 Task: Assign Issue Issue0000000315 to Sprint Sprint0000000189 in Scrum Project Project0000000063 in Jira. Assign Issue Issue0000000316 to Sprint Sprint0000000190 in Scrum Project Project0000000064 in Jira. Assign Issue Issue0000000317 to Sprint Sprint0000000190 in Scrum Project Project0000000064 in Jira. Assign Issue Issue0000000318 to Sprint Sprint0000000191 in Scrum Project Project0000000064 in Jira. Assign Issue Issue0000000319 to Sprint Sprint0000000191 in Scrum Project Project0000000064 in Jira
Action: Mouse moved to (1044, 504)
Screenshot: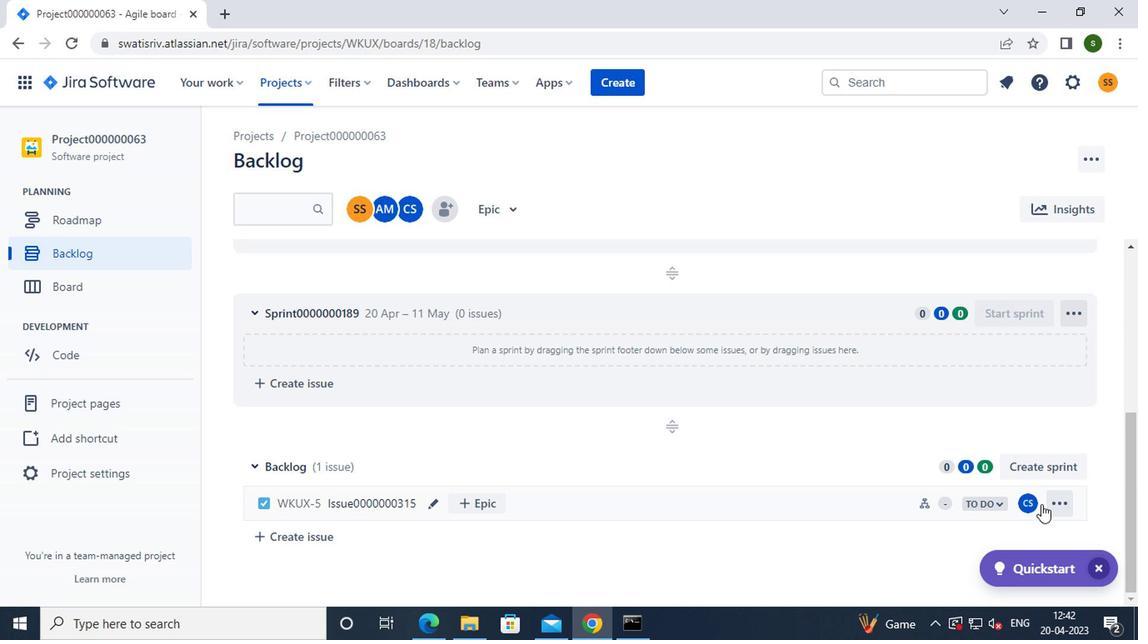 
Action: Mouse pressed left at (1044, 504)
Screenshot: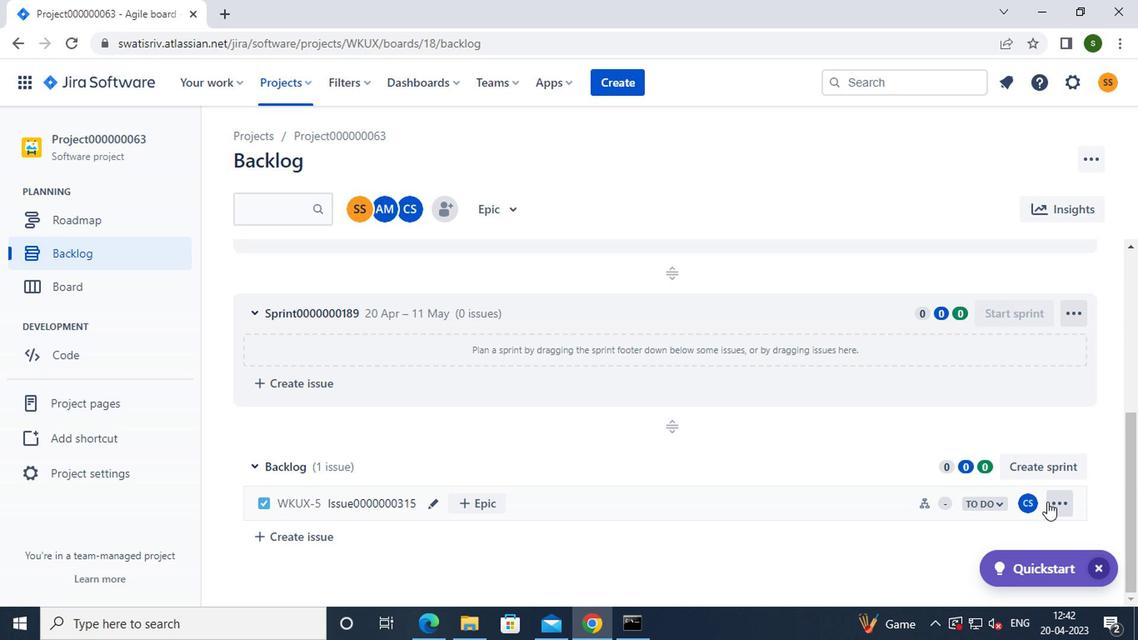 
Action: Mouse moved to (1022, 442)
Screenshot: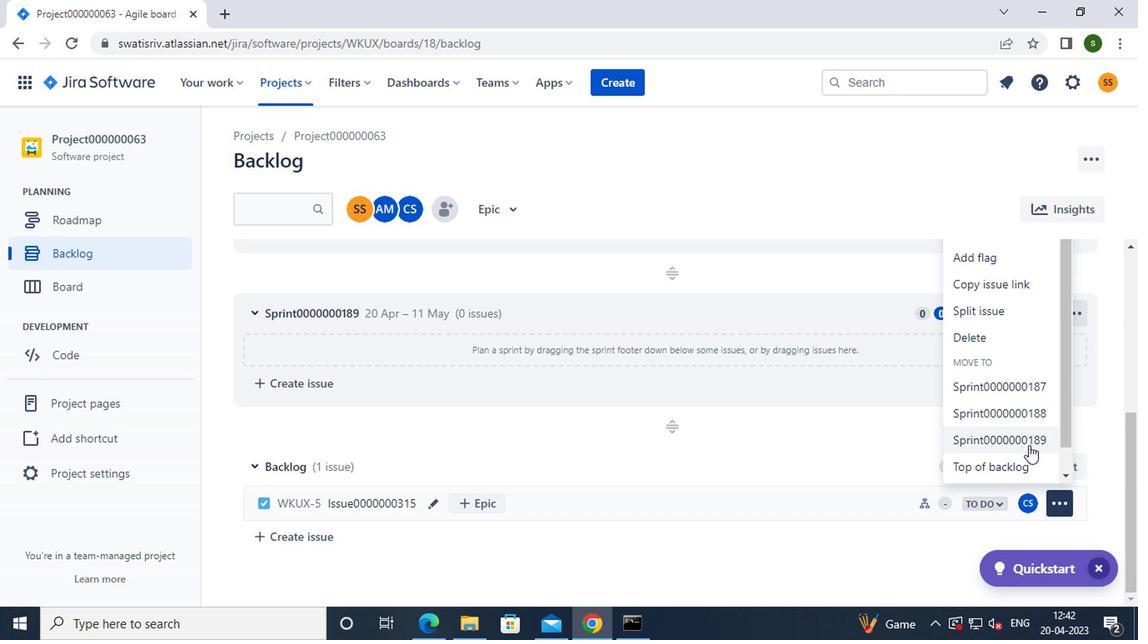 
Action: Mouse pressed left at (1022, 442)
Screenshot: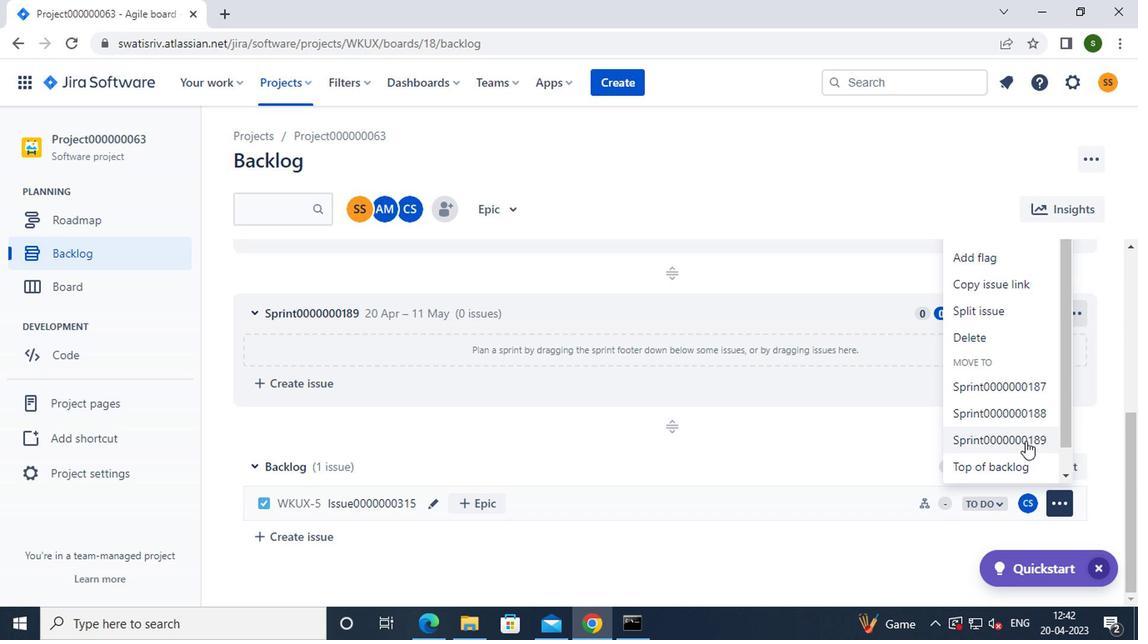 
Action: Mouse moved to (294, 83)
Screenshot: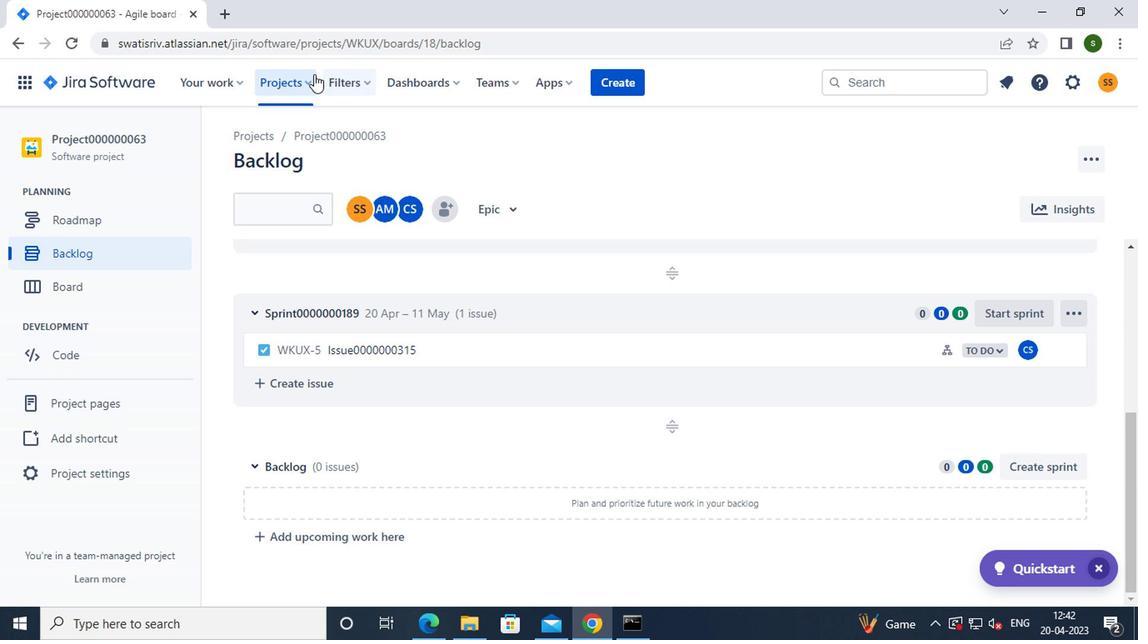 
Action: Mouse pressed left at (294, 83)
Screenshot: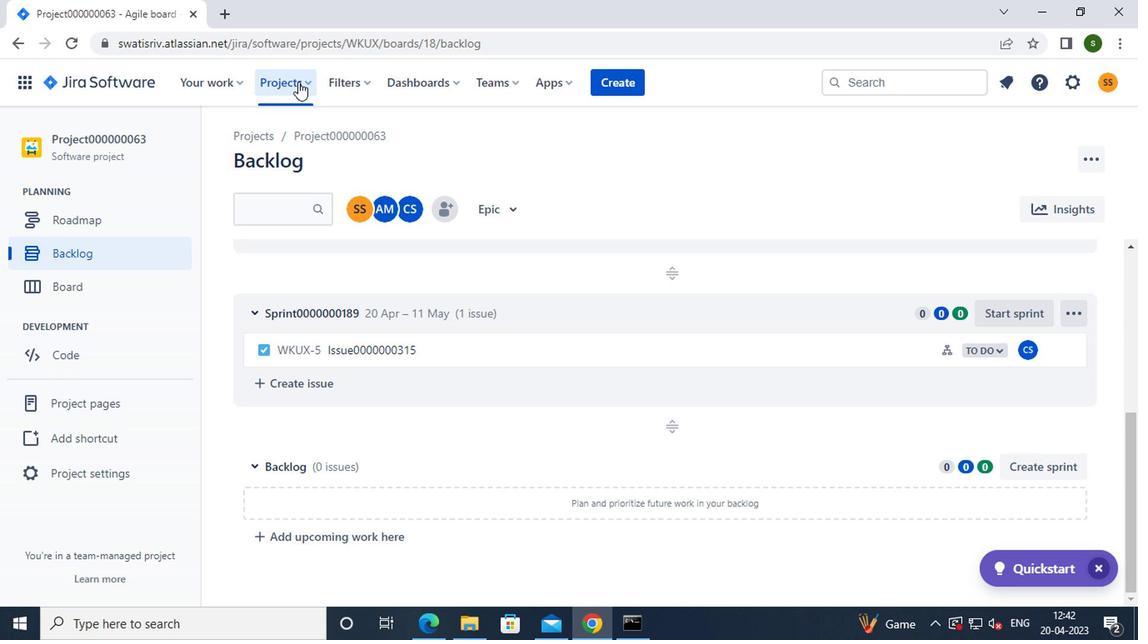 
Action: Mouse moved to (332, 206)
Screenshot: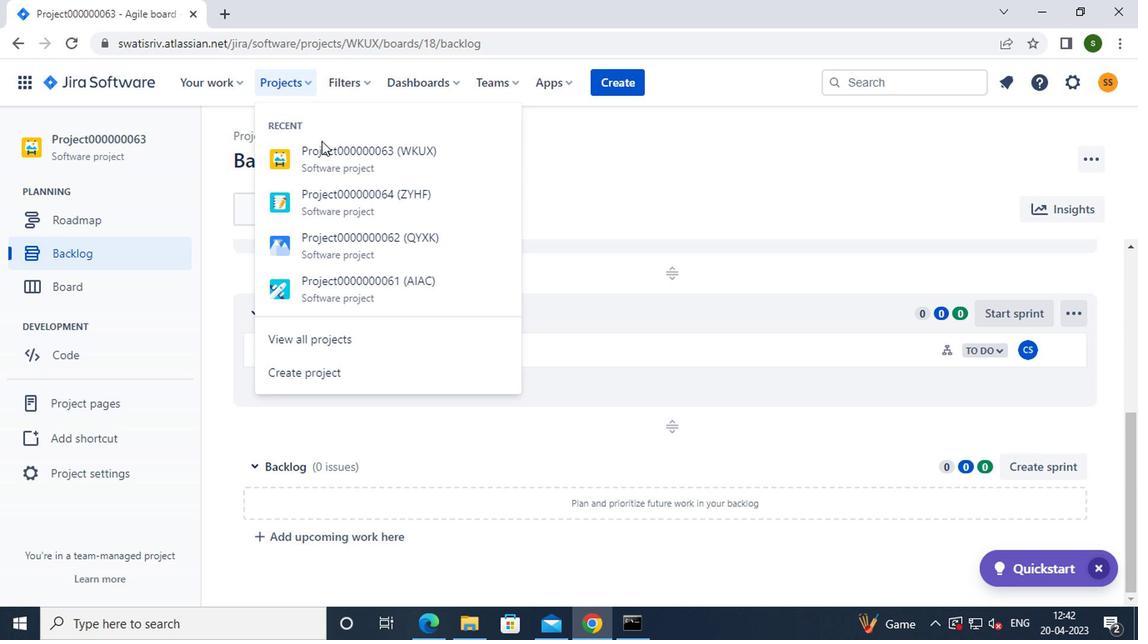 
Action: Mouse pressed left at (332, 206)
Screenshot: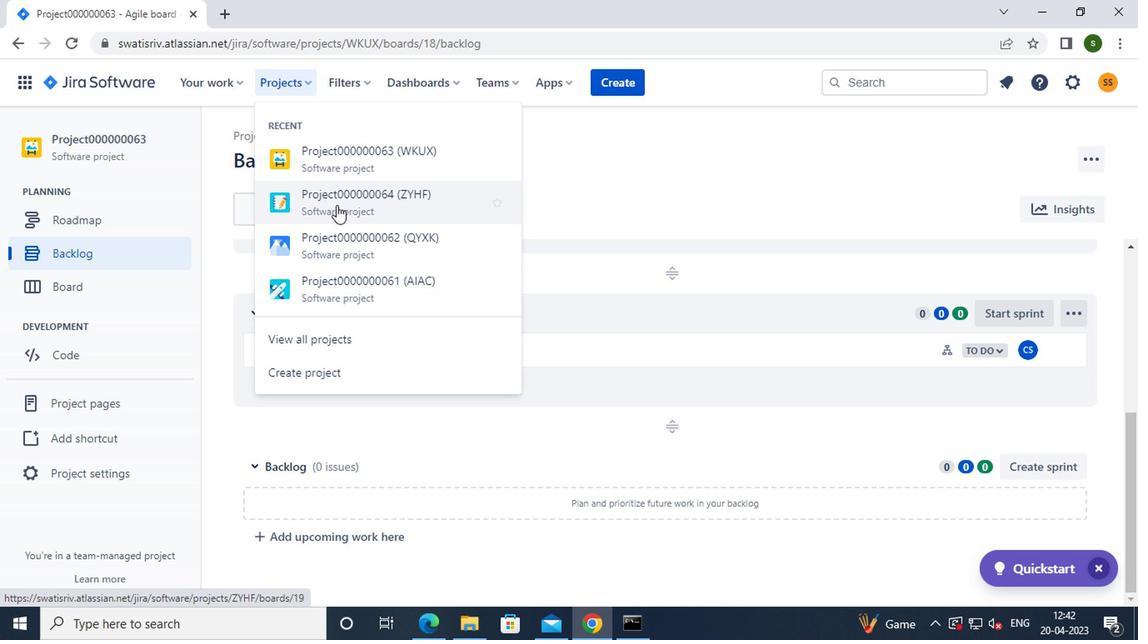
Action: Mouse moved to (103, 254)
Screenshot: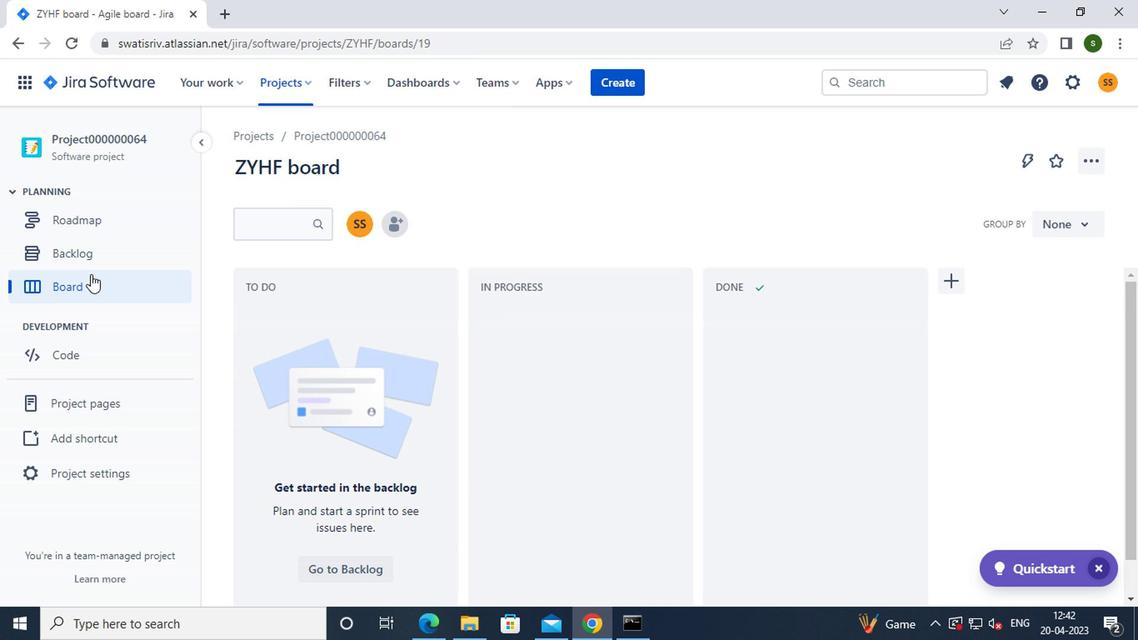 
Action: Mouse pressed left at (103, 254)
Screenshot: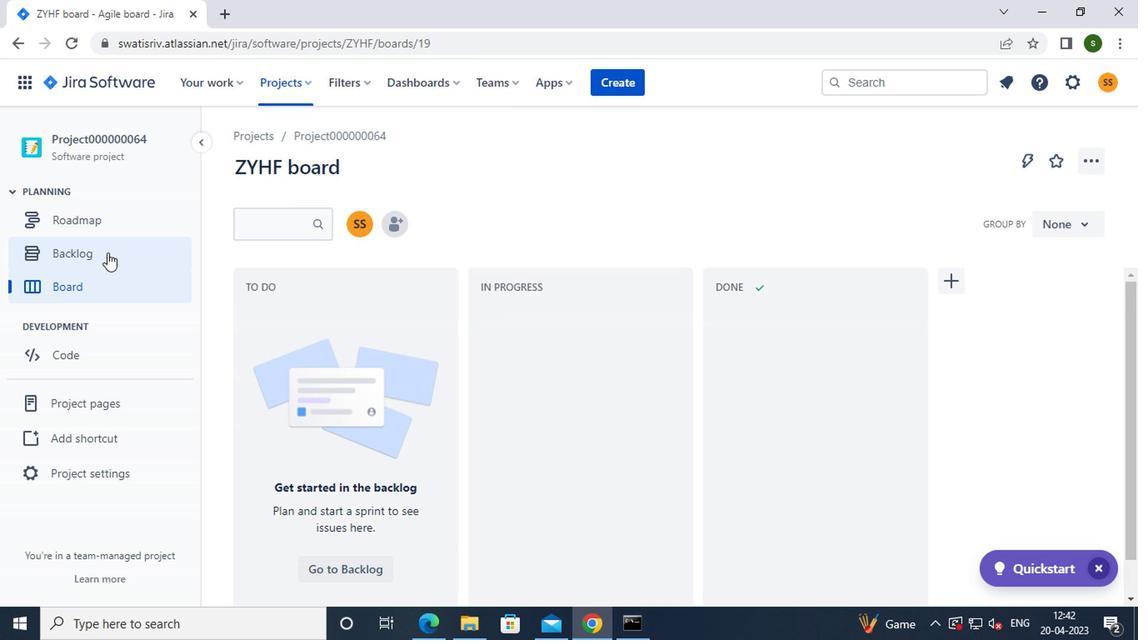 
Action: Mouse moved to (704, 381)
Screenshot: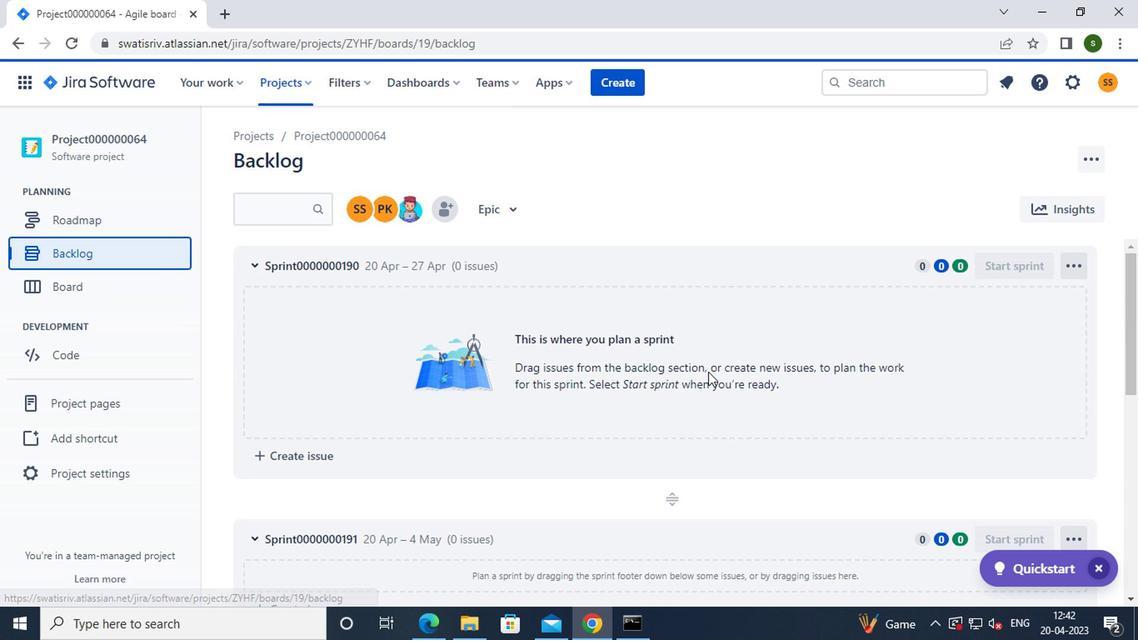 
Action: Mouse scrolled (704, 380) with delta (0, -1)
Screenshot: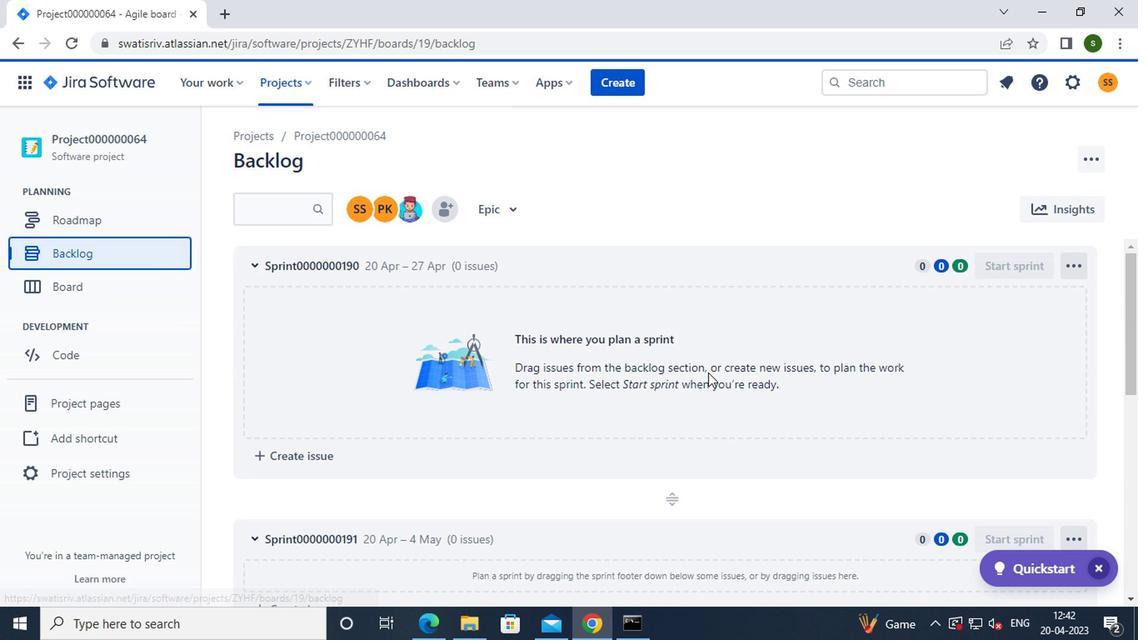 
Action: Mouse moved to (704, 381)
Screenshot: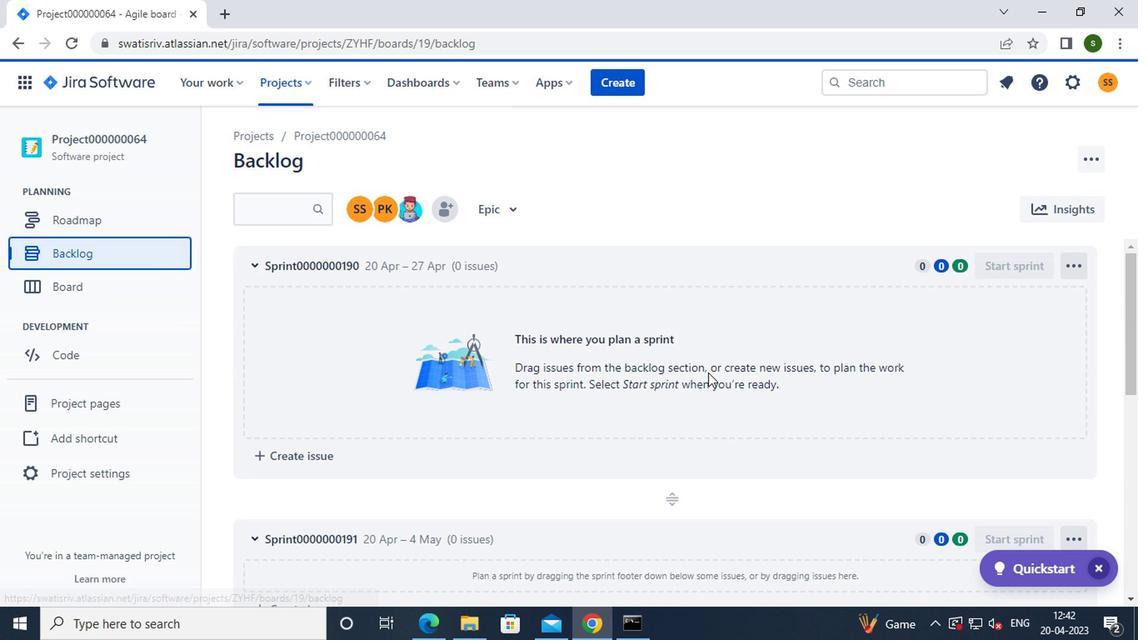 
Action: Mouse scrolled (704, 381) with delta (0, 0)
Screenshot: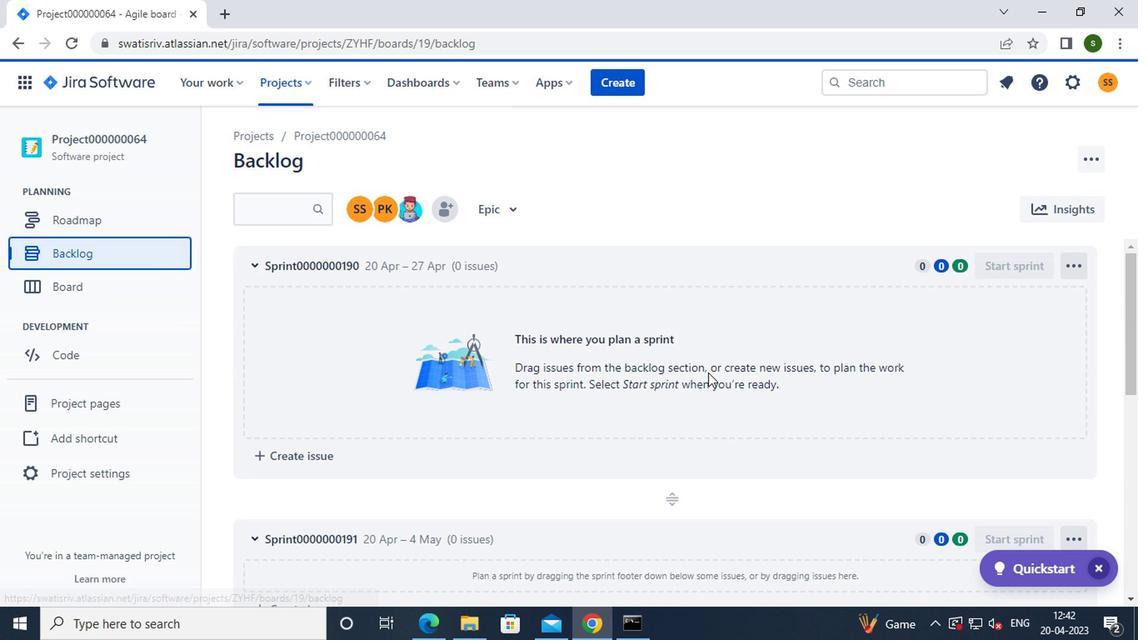 
Action: Mouse scrolled (704, 381) with delta (0, 0)
Screenshot: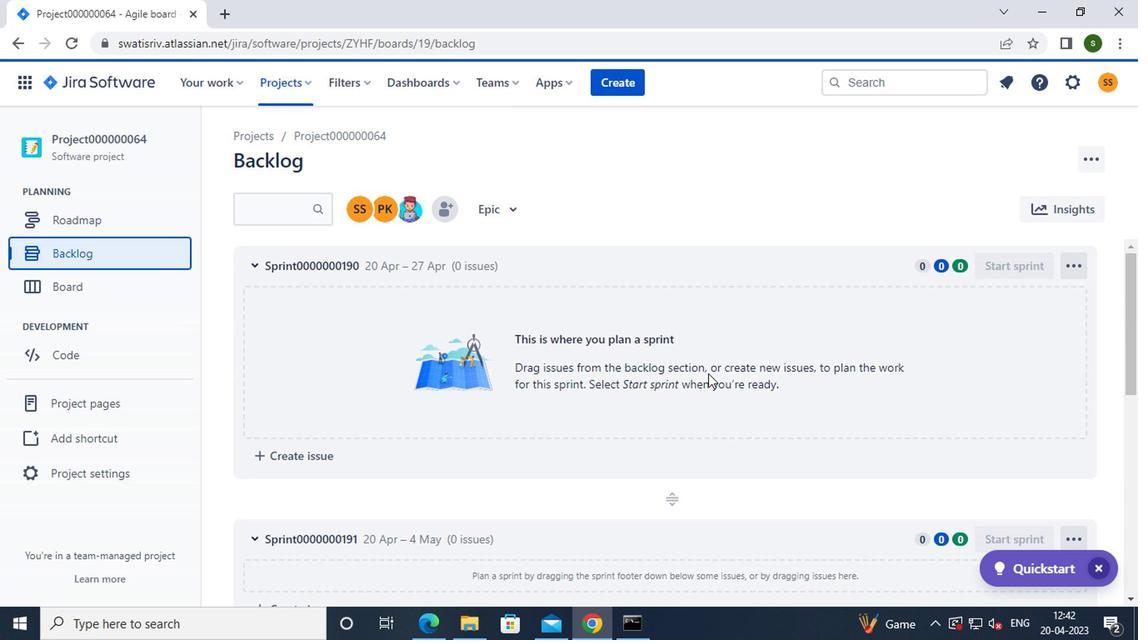 
Action: Mouse moved to (704, 381)
Screenshot: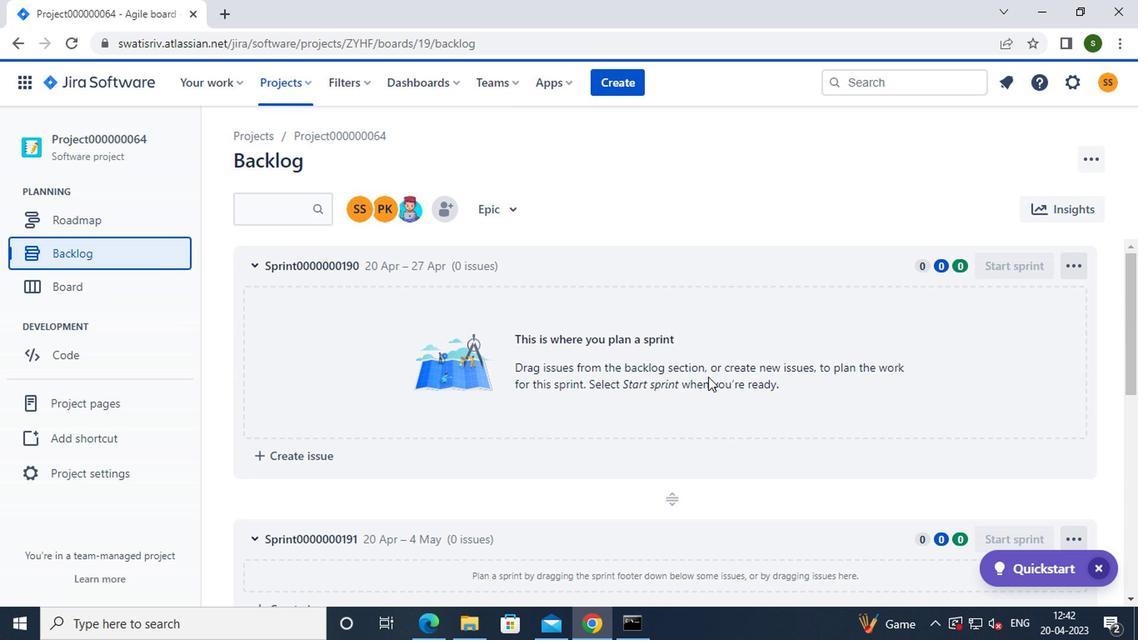 
Action: Mouse scrolled (704, 381) with delta (0, 0)
Screenshot: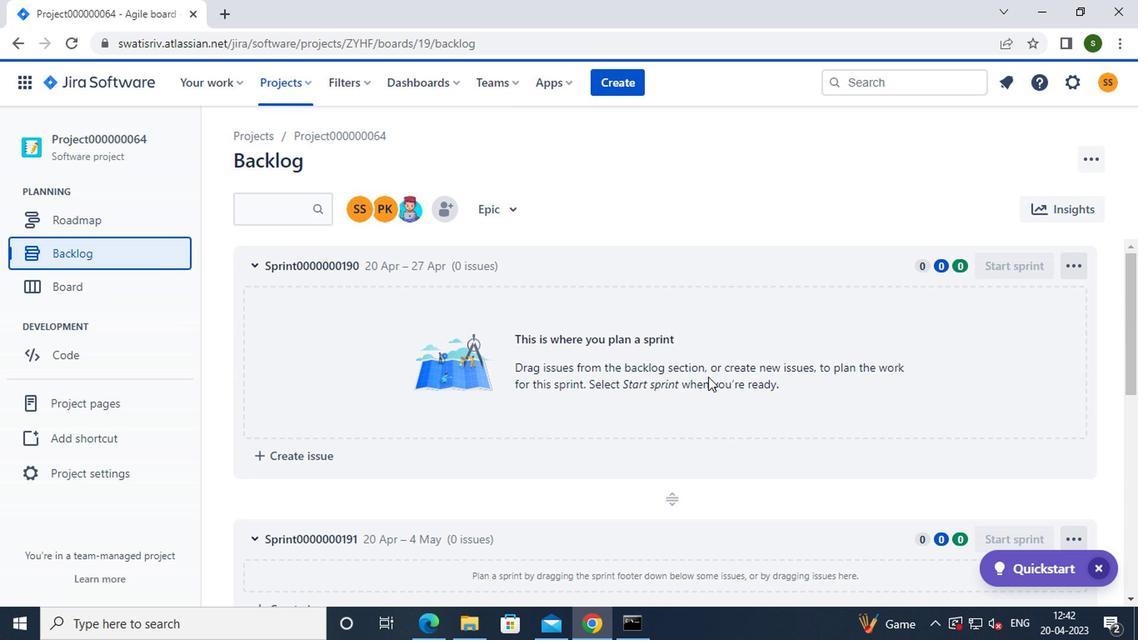 
Action: Mouse scrolled (704, 381) with delta (0, 0)
Screenshot: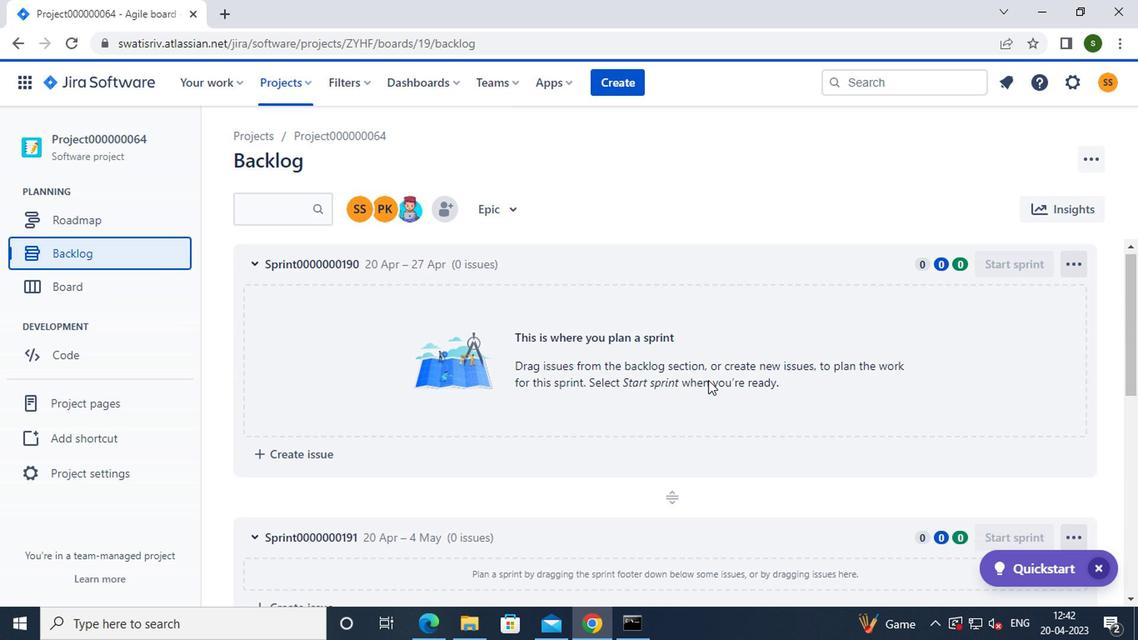 
Action: Mouse scrolled (704, 381) with delta (0, 0)
Screenshot: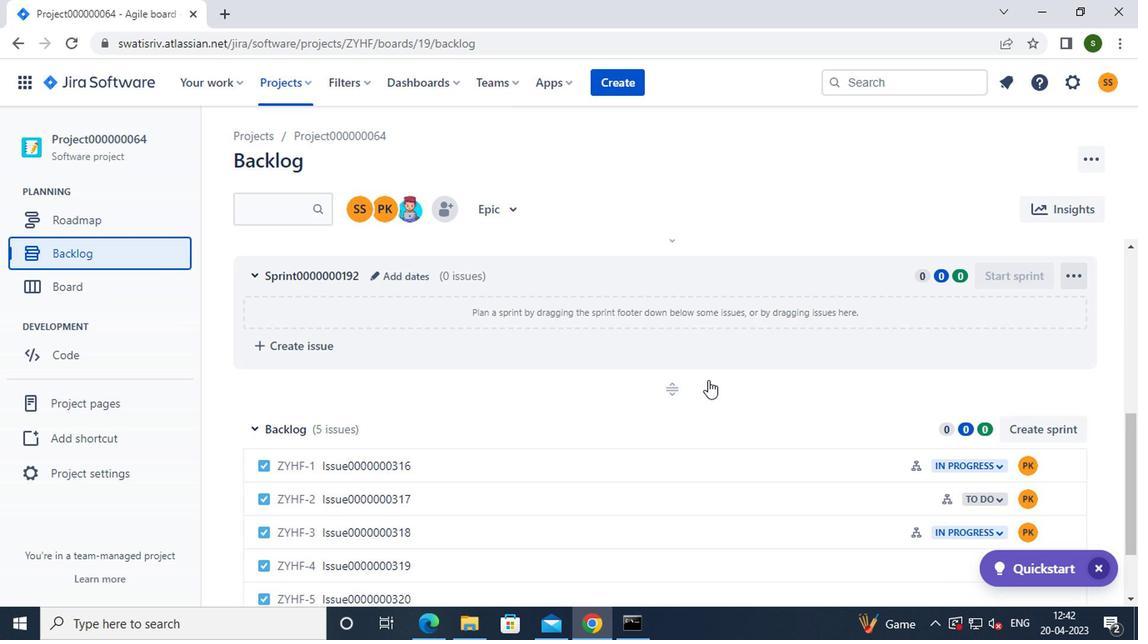 
Action: Mouse moved to (1053, 381)
Screenshot: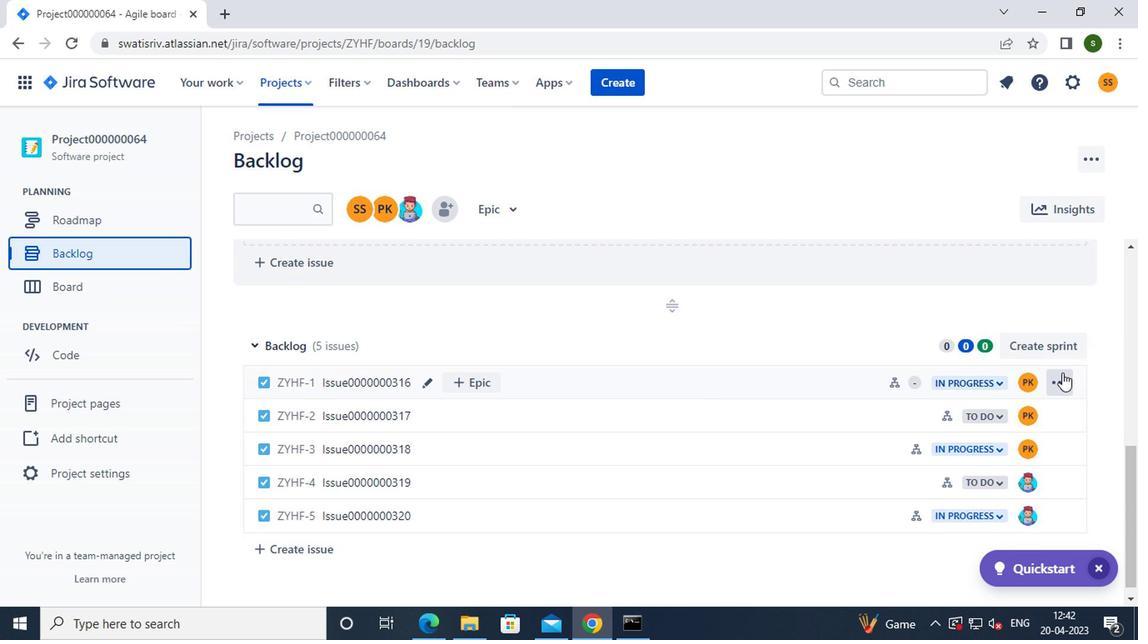 
Action: Mouse pressed left at (1053, 381)
Screenshot: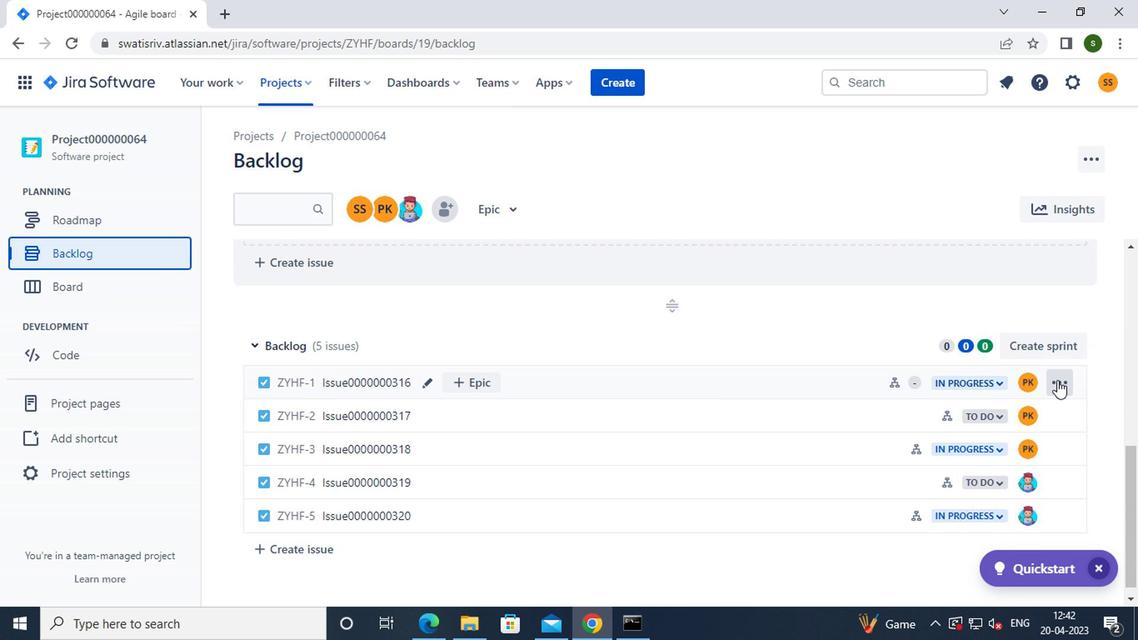 
Action: Mouse moved to (1012, 270)
Screenshot: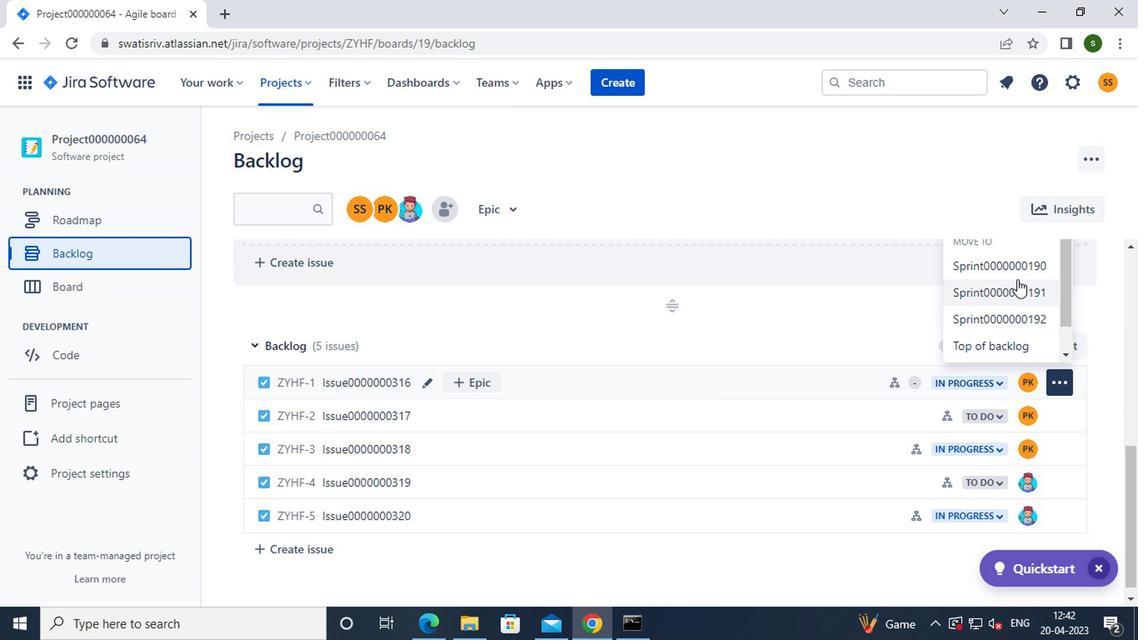 
Action: Mouse pressed left at (1012, 270)
Screenshot: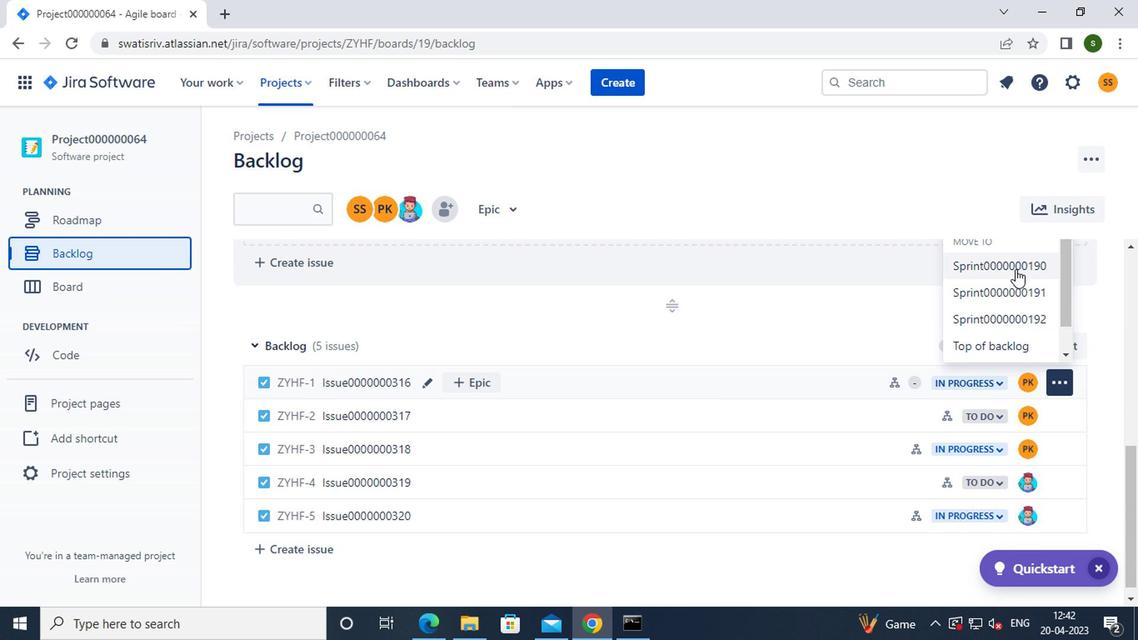 
Action: Mouse moved to (1056, 401)
Screenshot: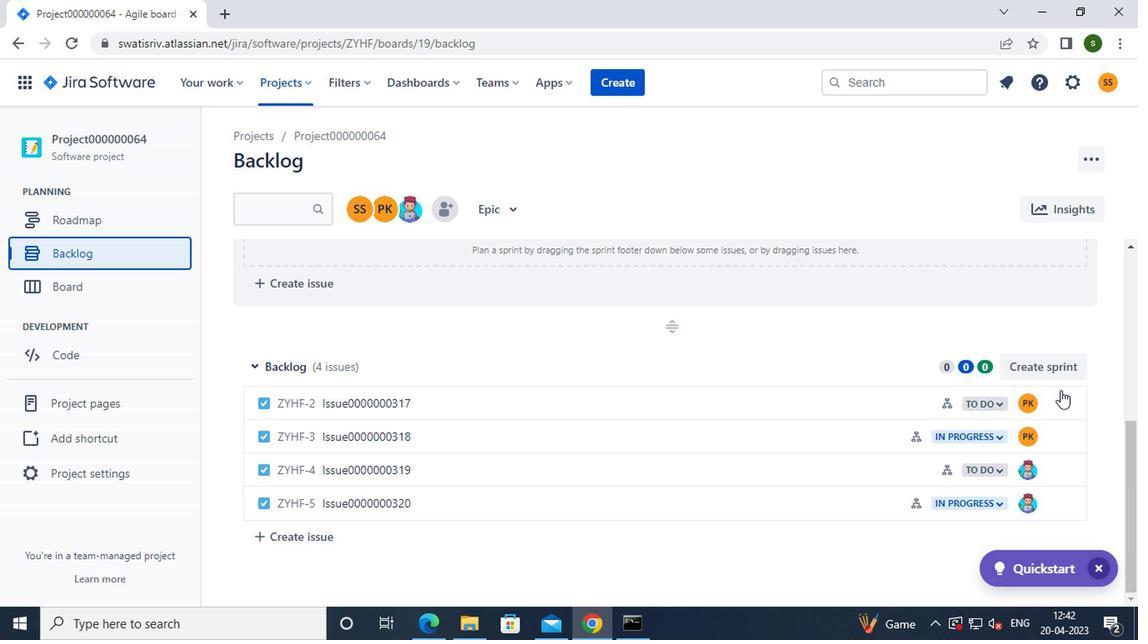 
Action: Mouse pressed left at (1056, 401)
Screenshot: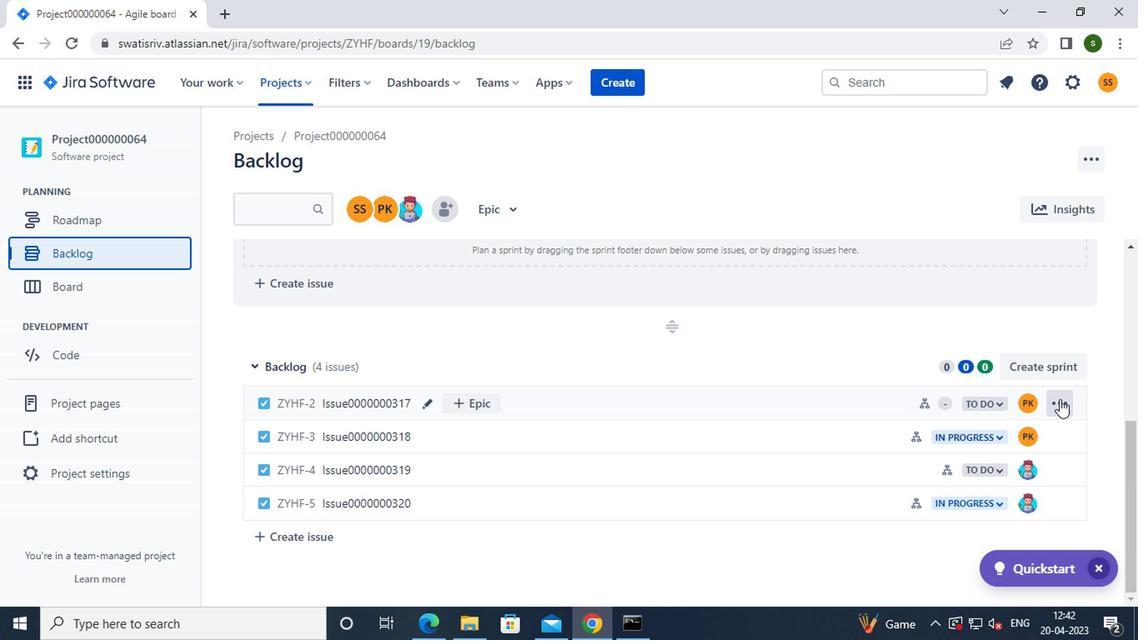 
Action: Mouse moved to (1013, 292)
Screenshot: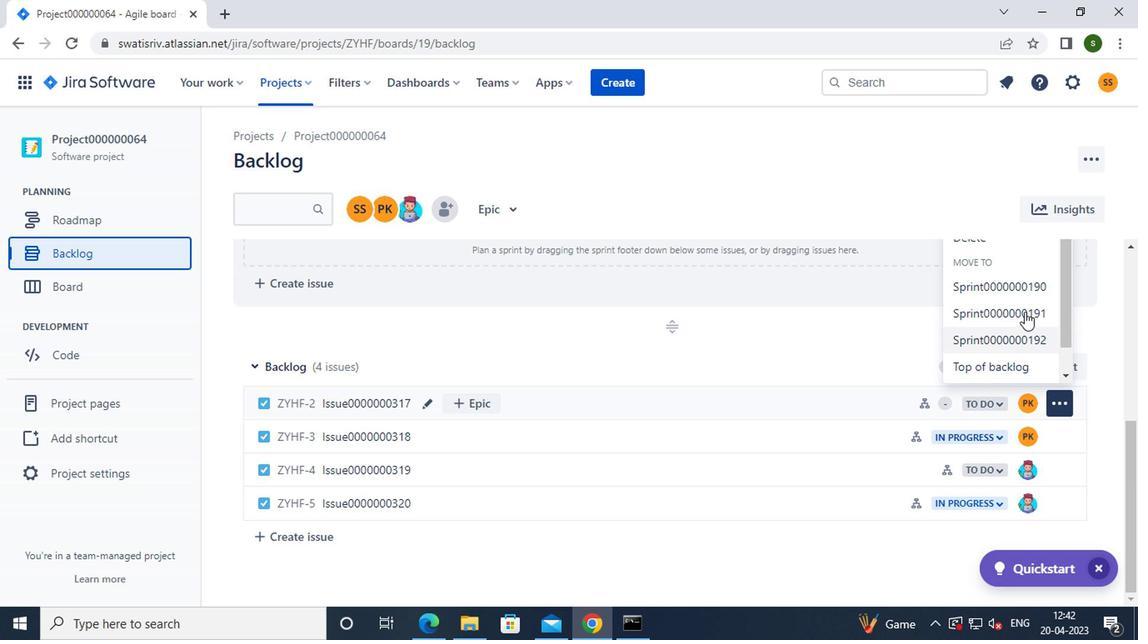 
Action: Mouse pressed left at (1013, 292)
Screenshot: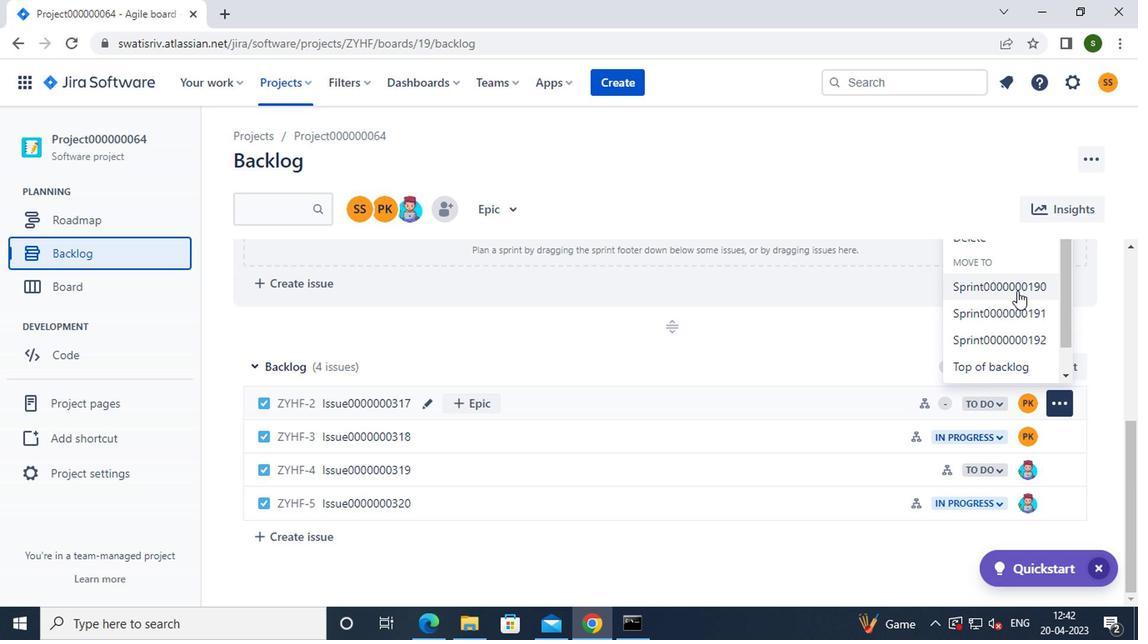 
Action: Mouse moved to (1060, 429)
Screenshot: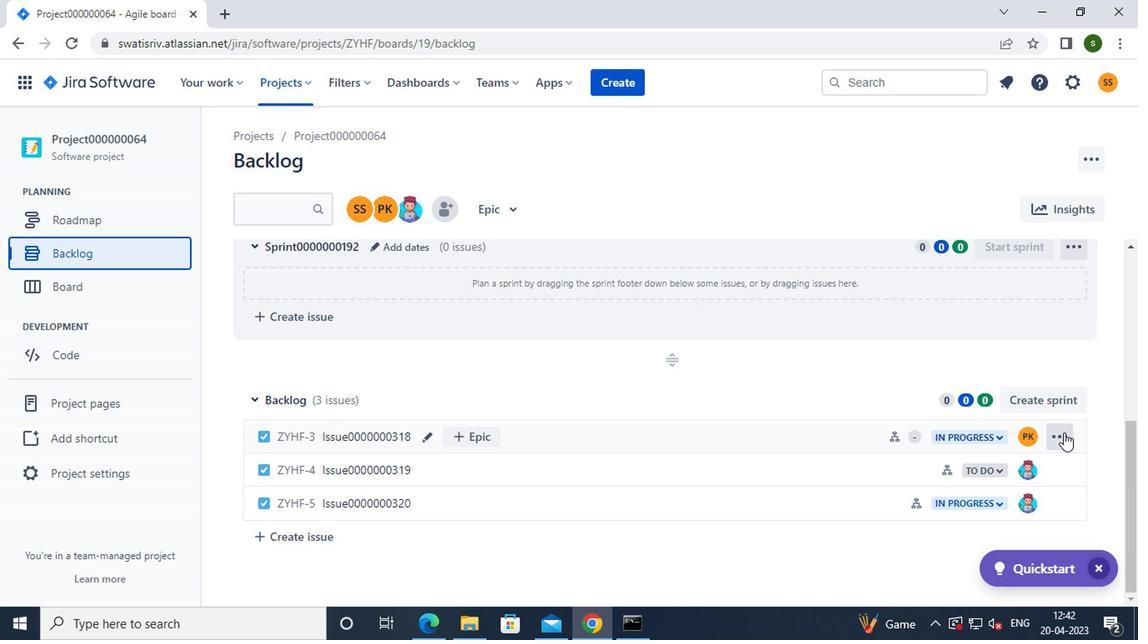 
Action: Mouse pressed left at (1060, 429)
Screenshot: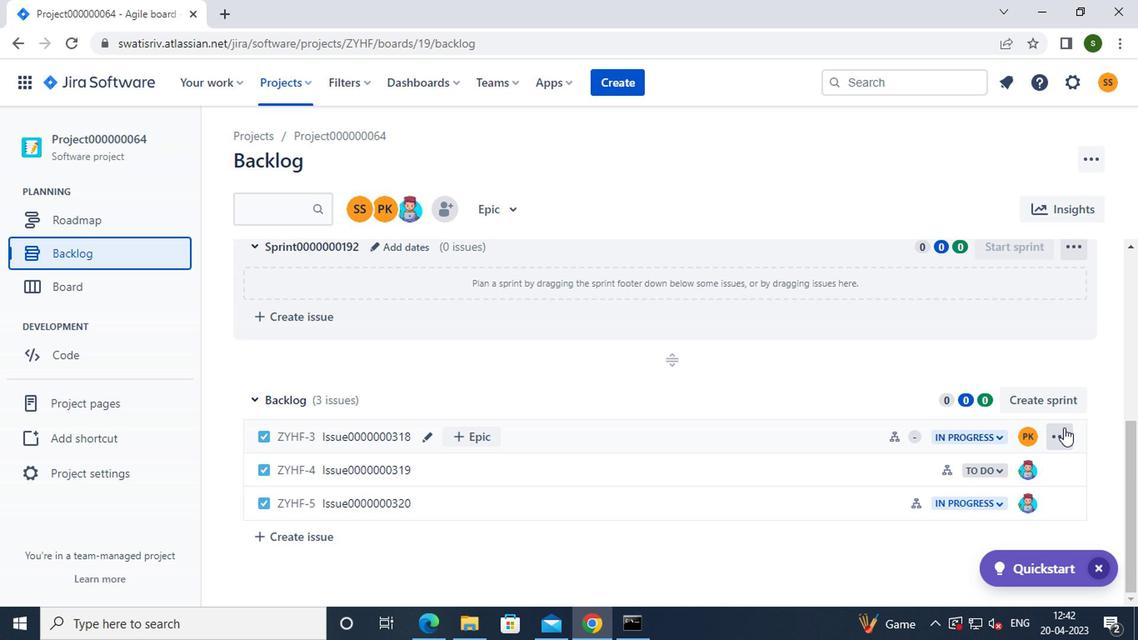 
Action: Mouse moved to (1018, 353)
Screenshot: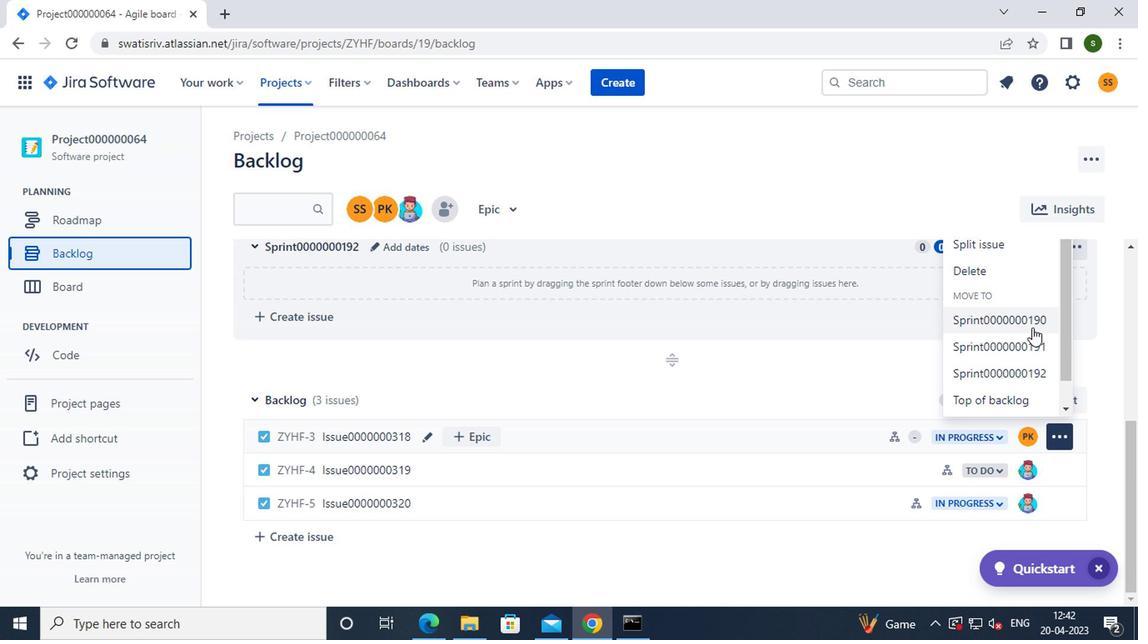 
Action: Mouse pressed left at (1018, 353)
Screenshot: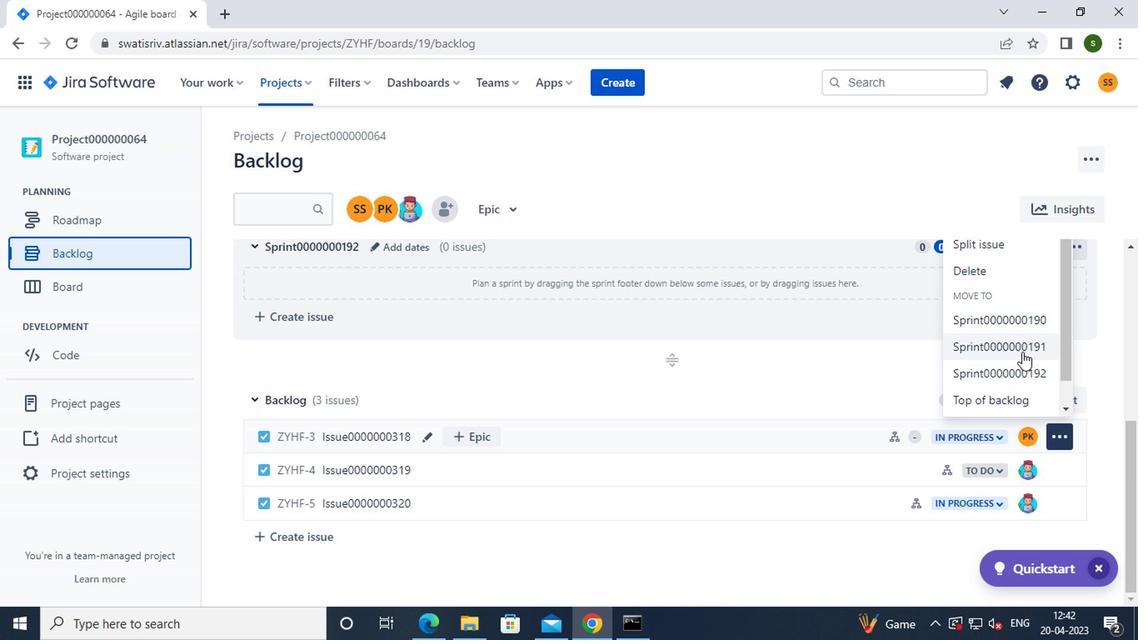 
Action: Mouse moved to (1060, 474)
Screenshot: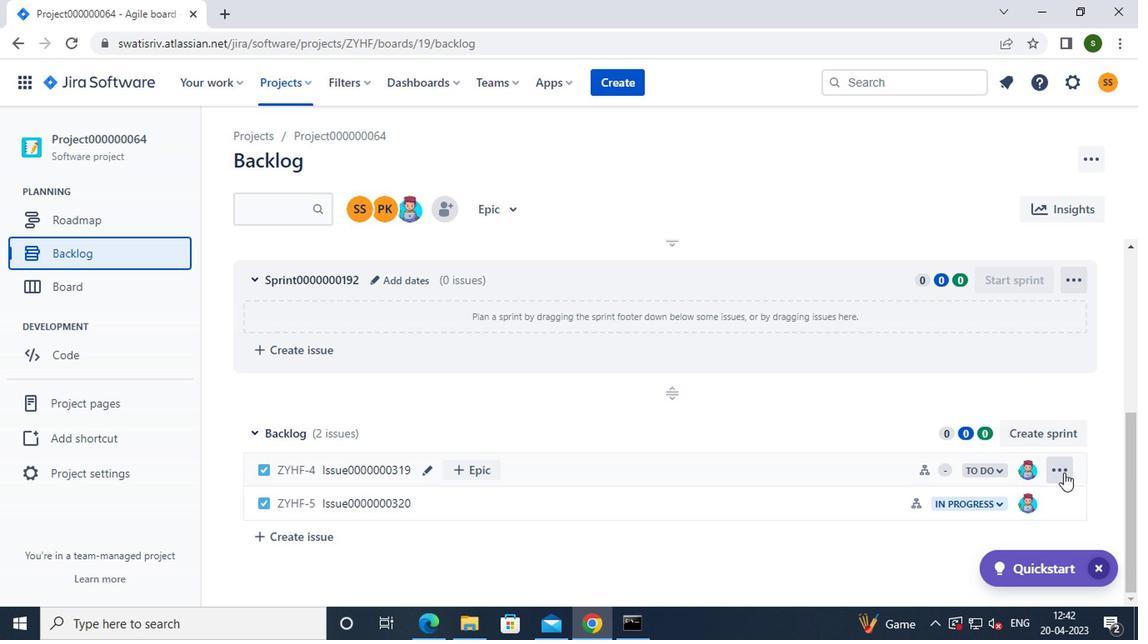 
Action: Mouse pressed left at (1060, 474)
Screenshot: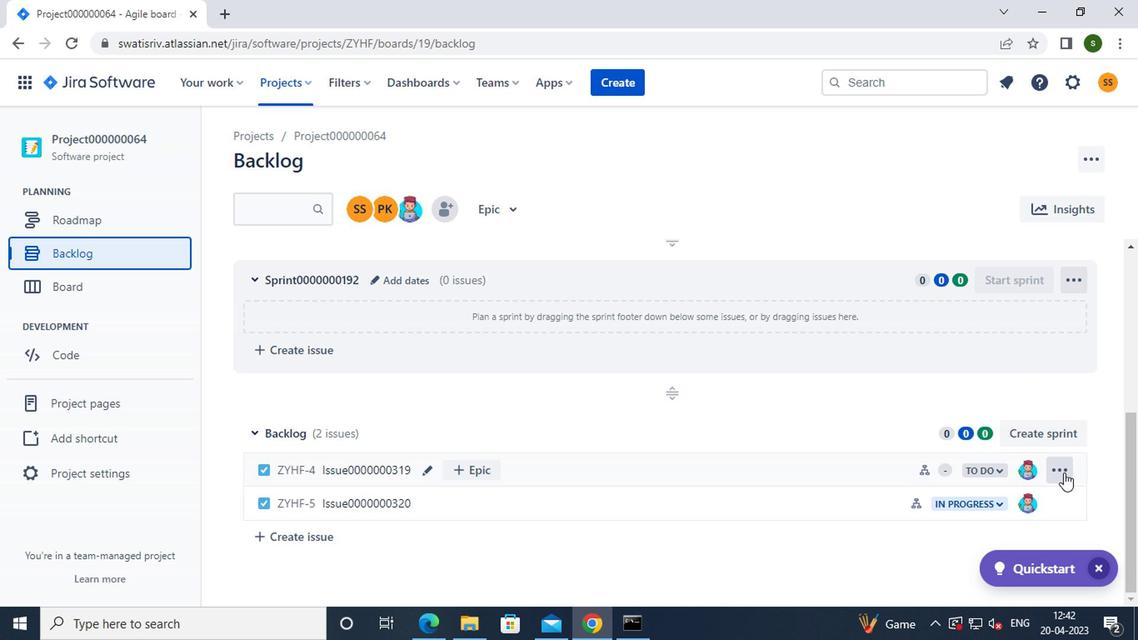 
Action: Mouse moved to (1034, 378)
Screenshot: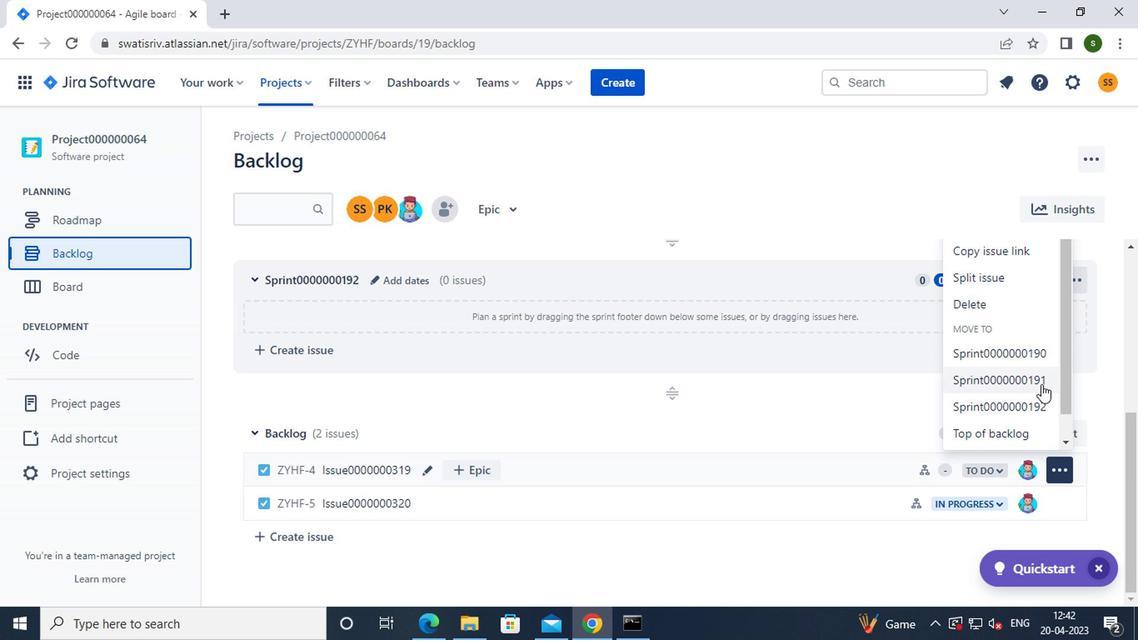 
Action: Mouse pressed left at (1034, 378)
Screenshot: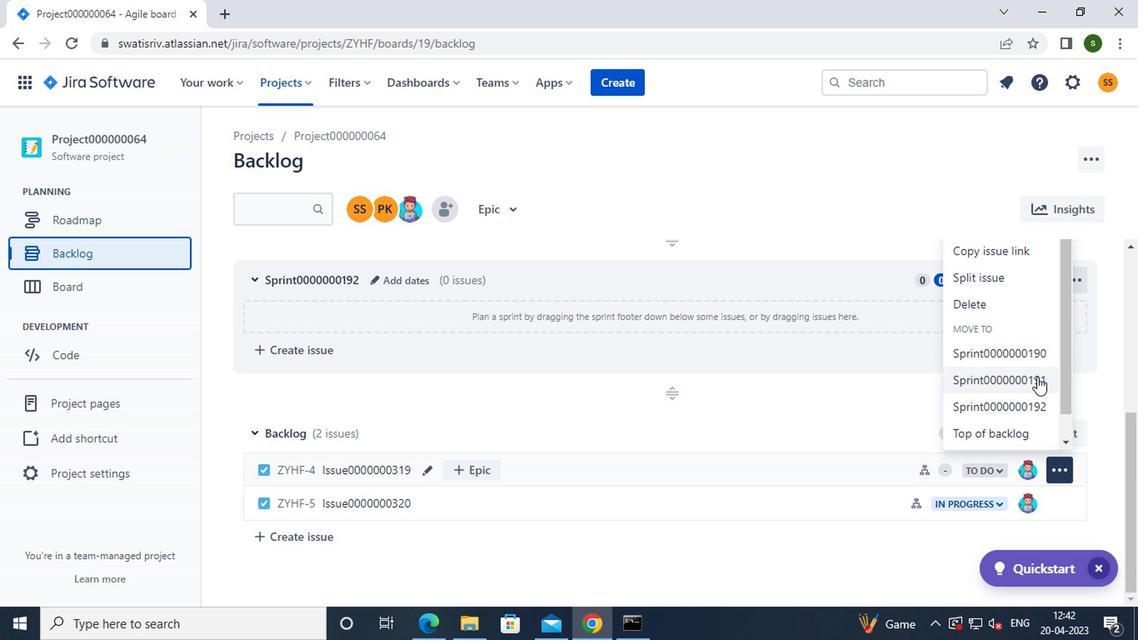 
Action: Mouse moved to (1060, 500)
Screenshot: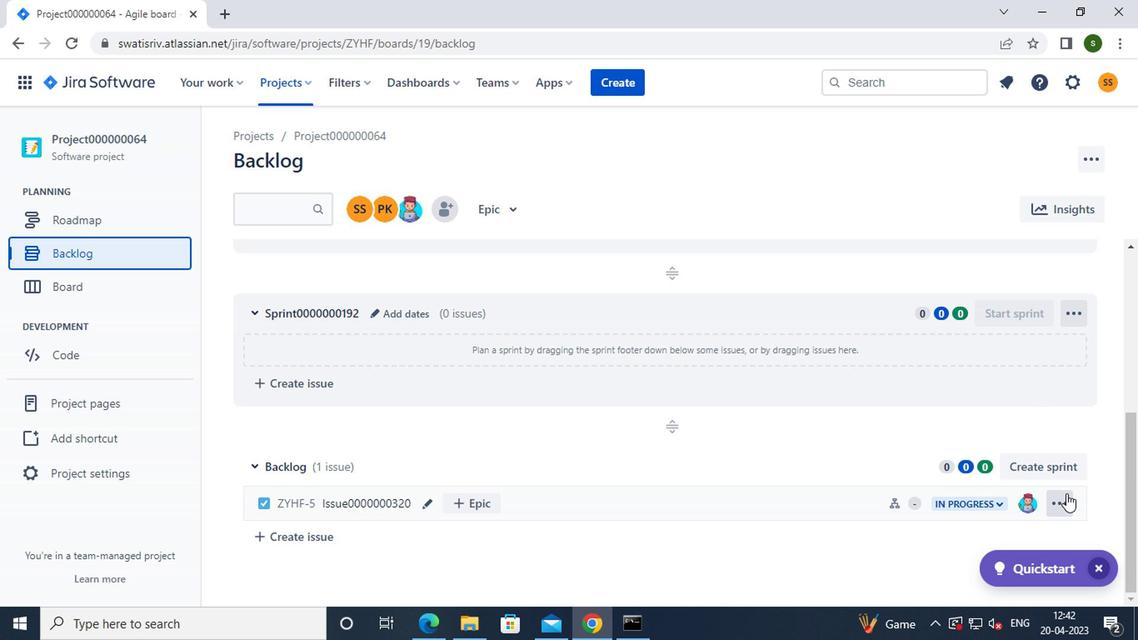 
Action: Mouse pressed left at (1060, 500)
Screenshot: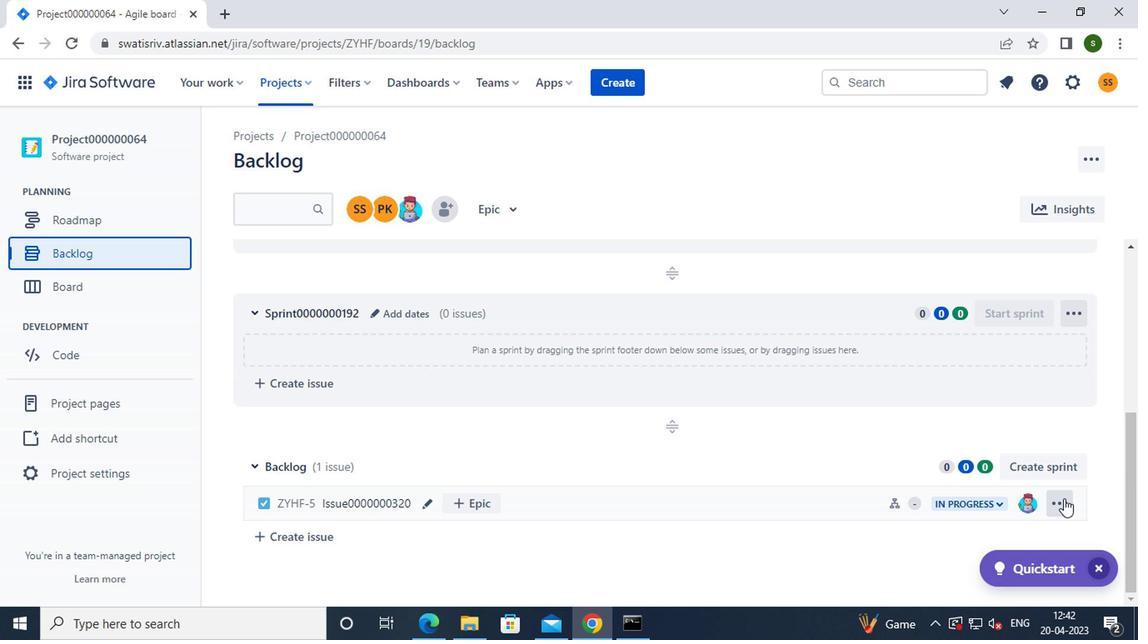 
Action: Key pressed <Key.f8>
Screenshot: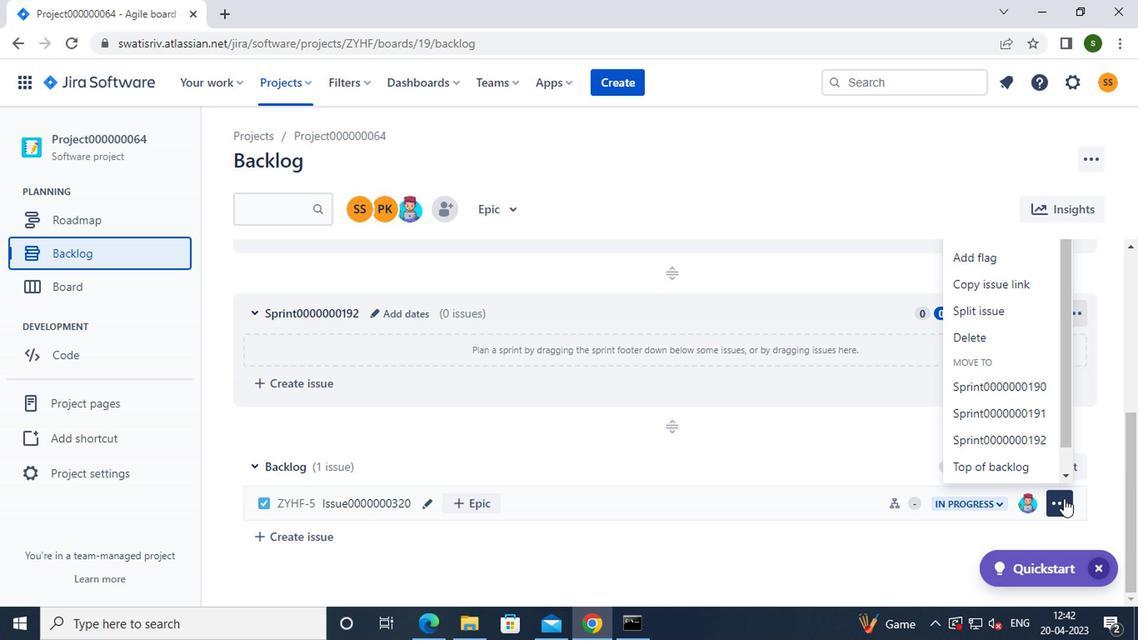 
